 Task: Set Answer 3 of the checkboxes to "Action".
Action: Mouse moved to (702, 495)
Screenshot: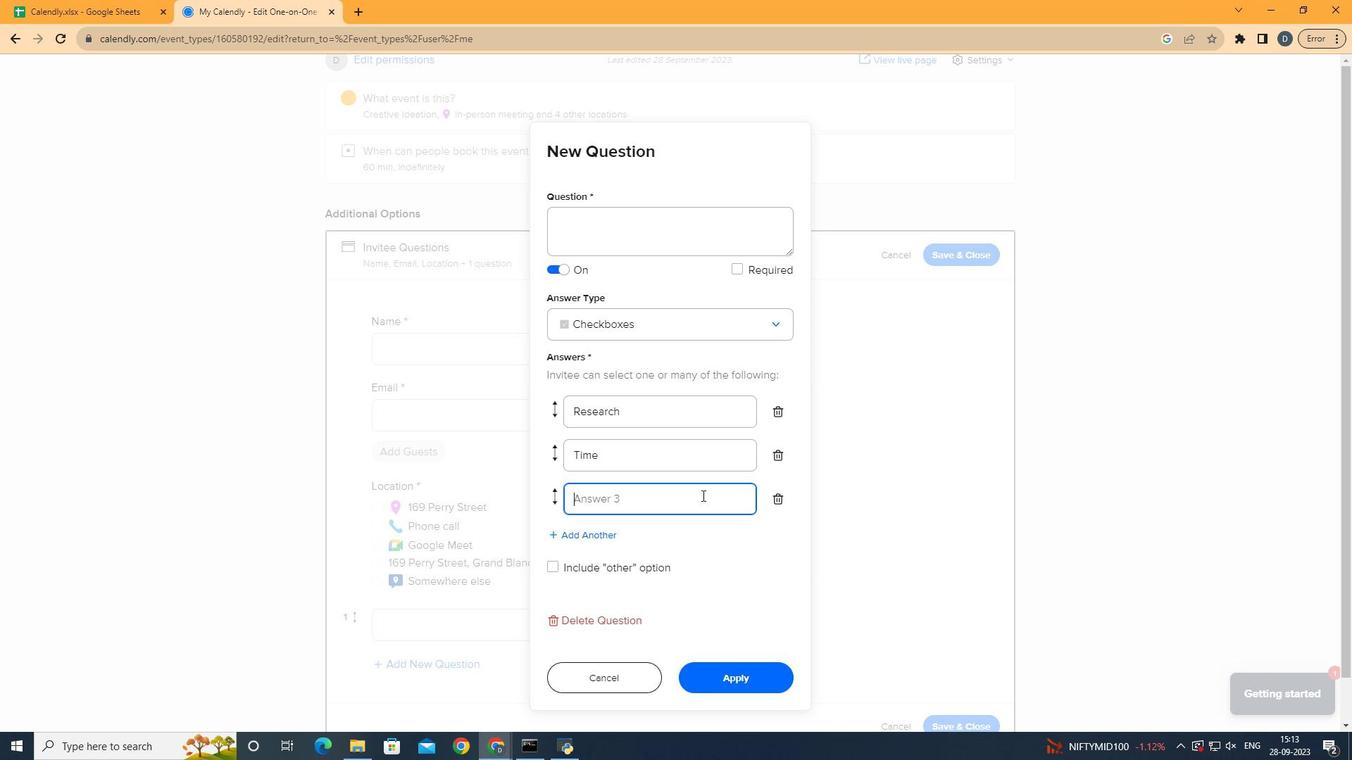 
Action: Mouse pressed left at (702, 495)
Screenshot: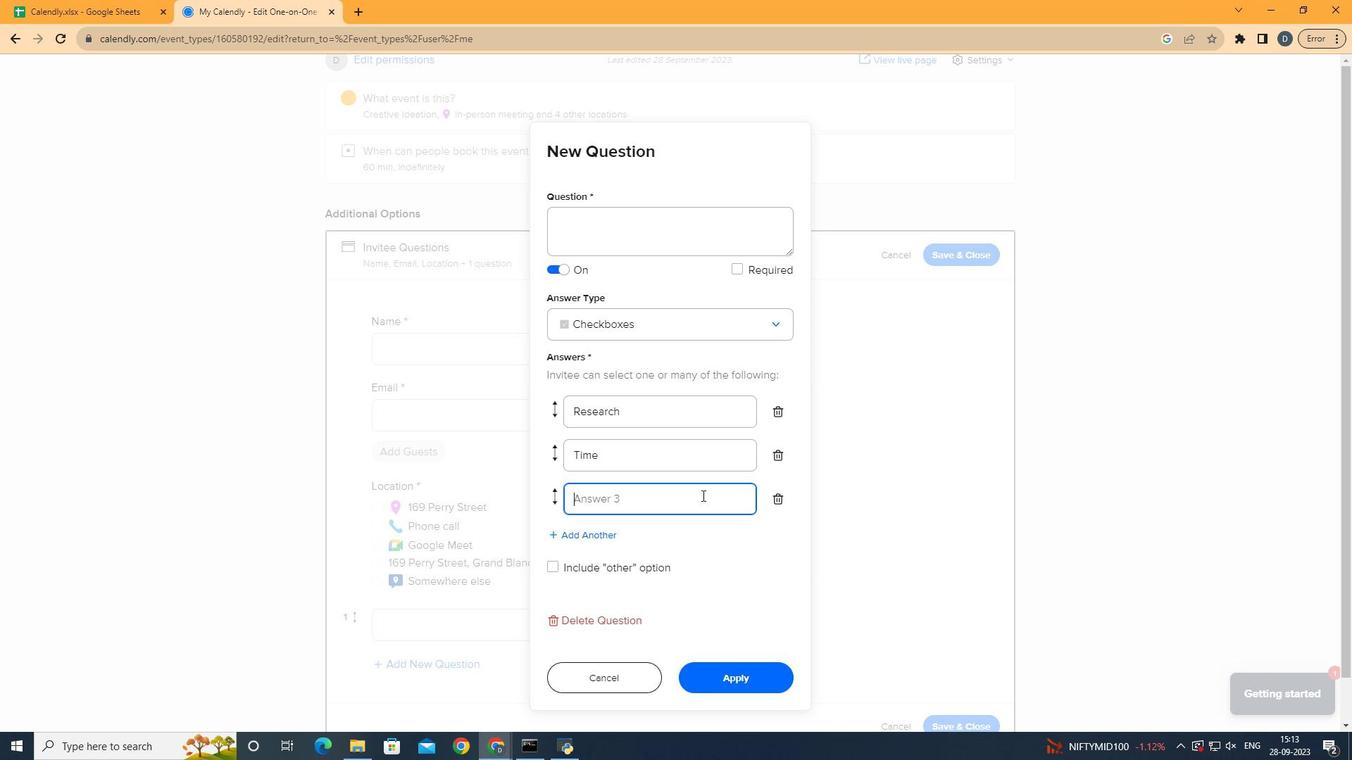 
Action: Key pressed <Key.shift>Acyio=<Key.backspace><Key.backspace><Key.backspace><Key.backspace>tion
Screenshot: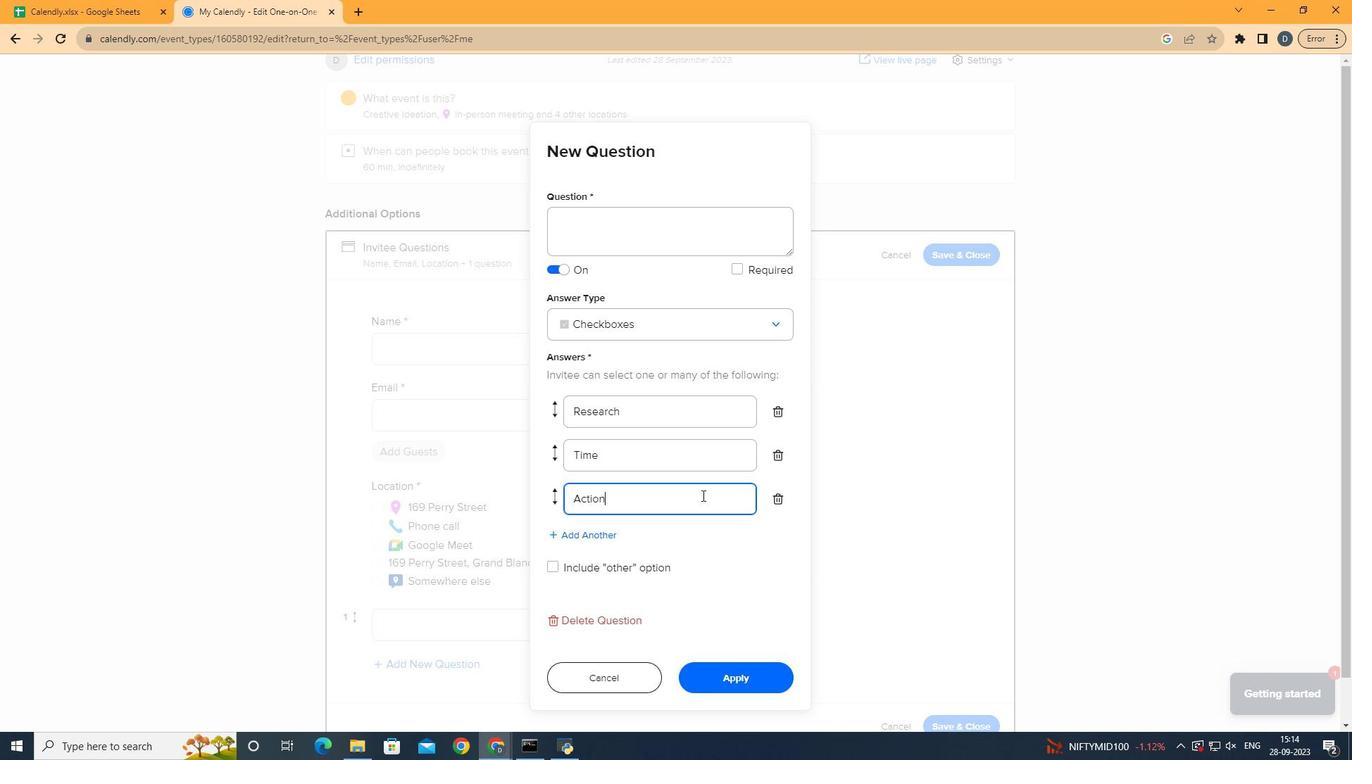 
Action: Mouse moved to (743, 551)
Screenshot: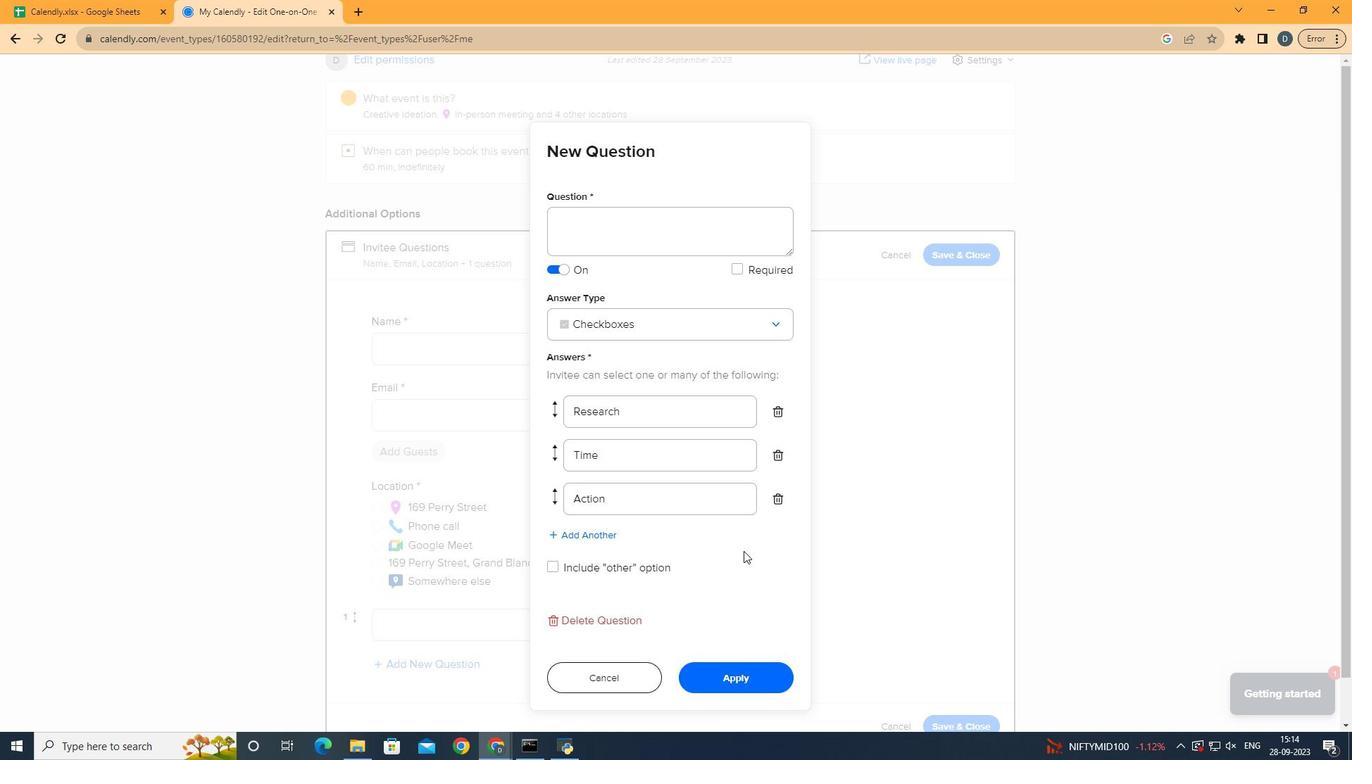 
Action: Mouse pressed left at (743, 551)
Screenshot: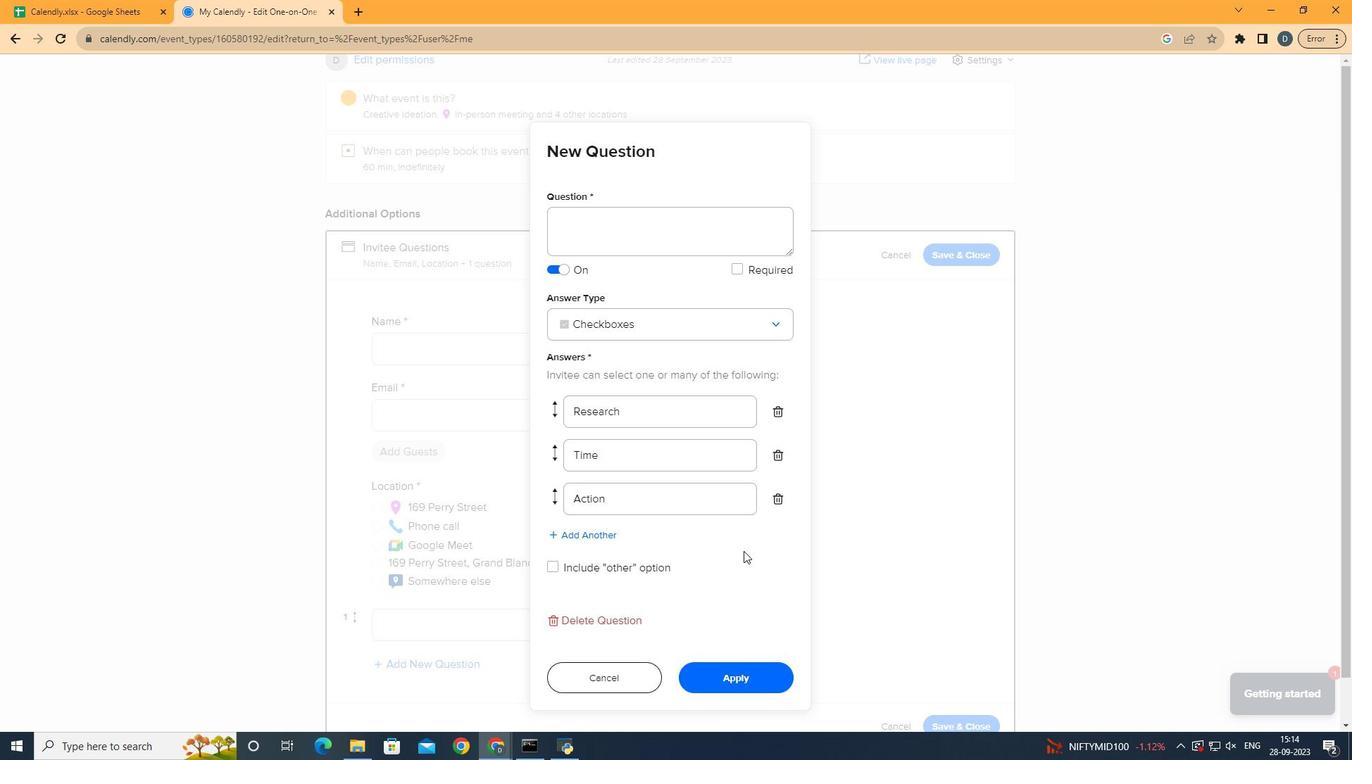 
